 Task: Create a task  Create a feature for users to track their fitness and health data , assign it to team member softage.8@softage.net in the project WebTech and update the status of the task to  At Risk , set the priority of the task to Medium.
Action: Mouse moved to (58, 387)
Screenshot: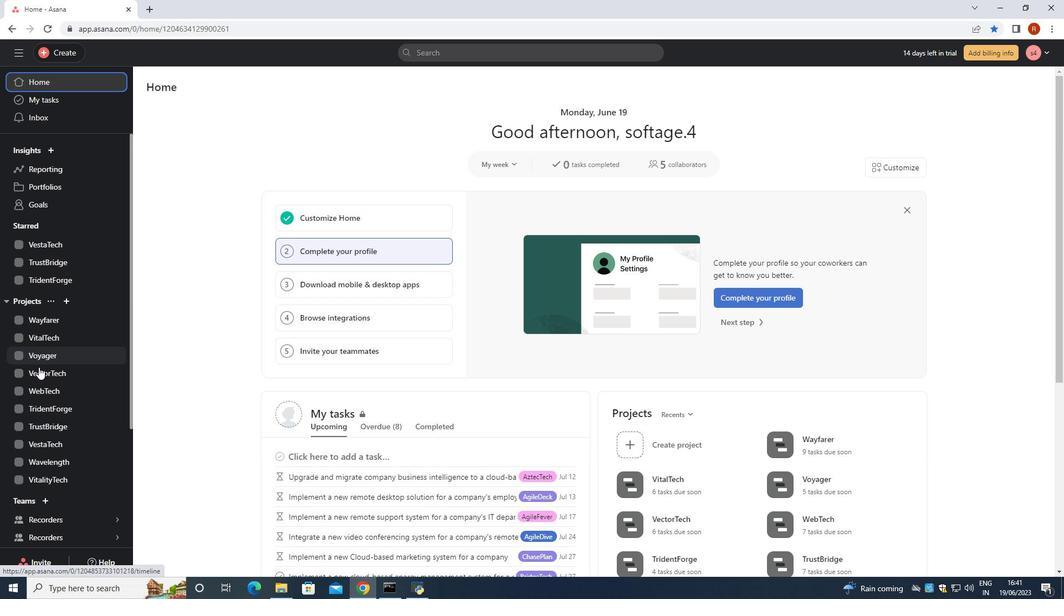 
Action: Mouse pressed left at (58, 387)
Screenshot: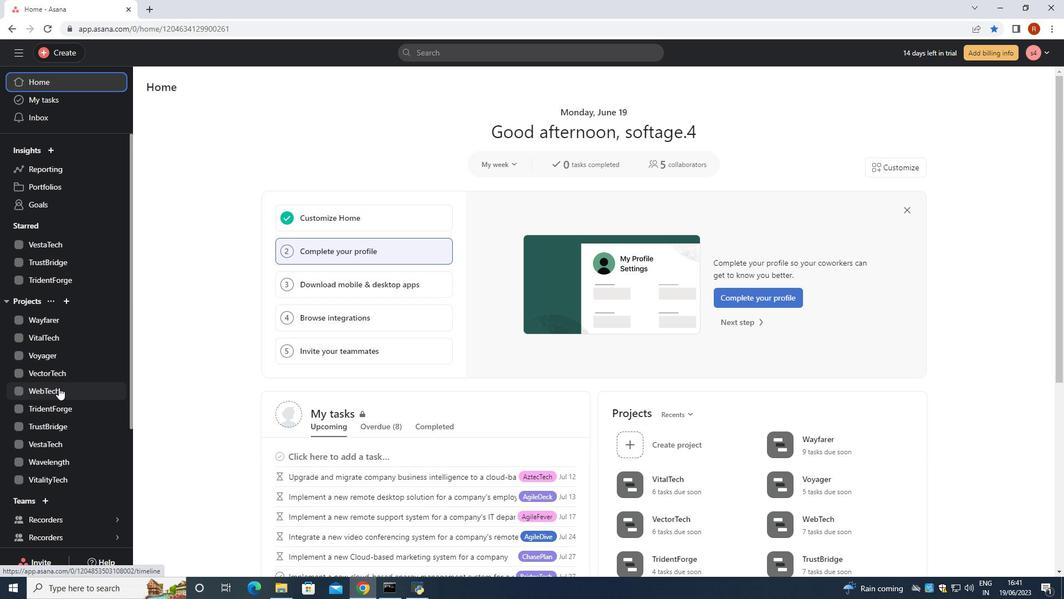 
Action: Mouse moved to (166, 135)
Screenshot: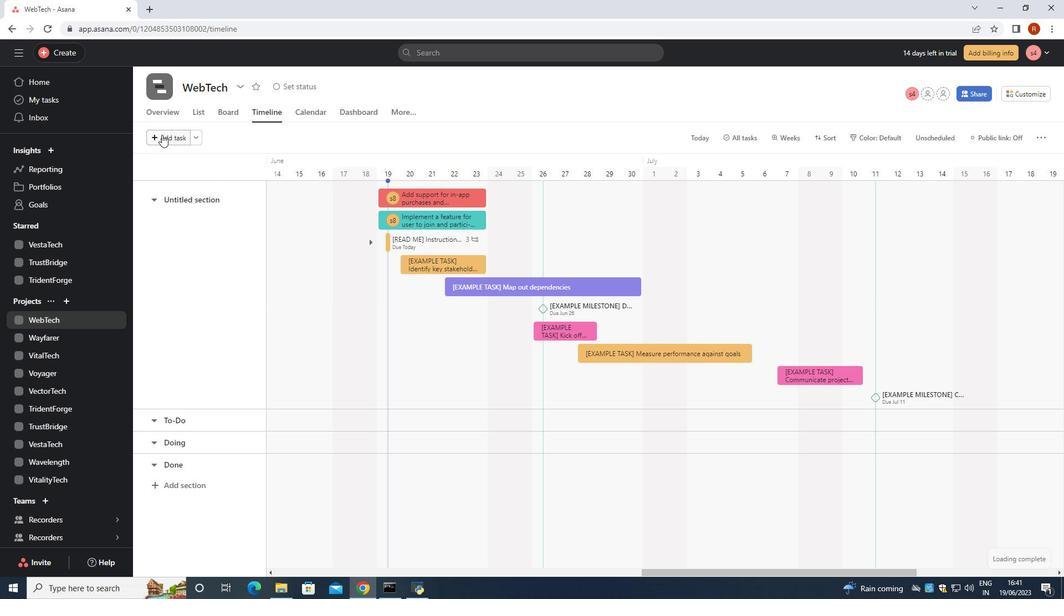 
Action: Mouse pressed left at (166, 135)
Screenshot: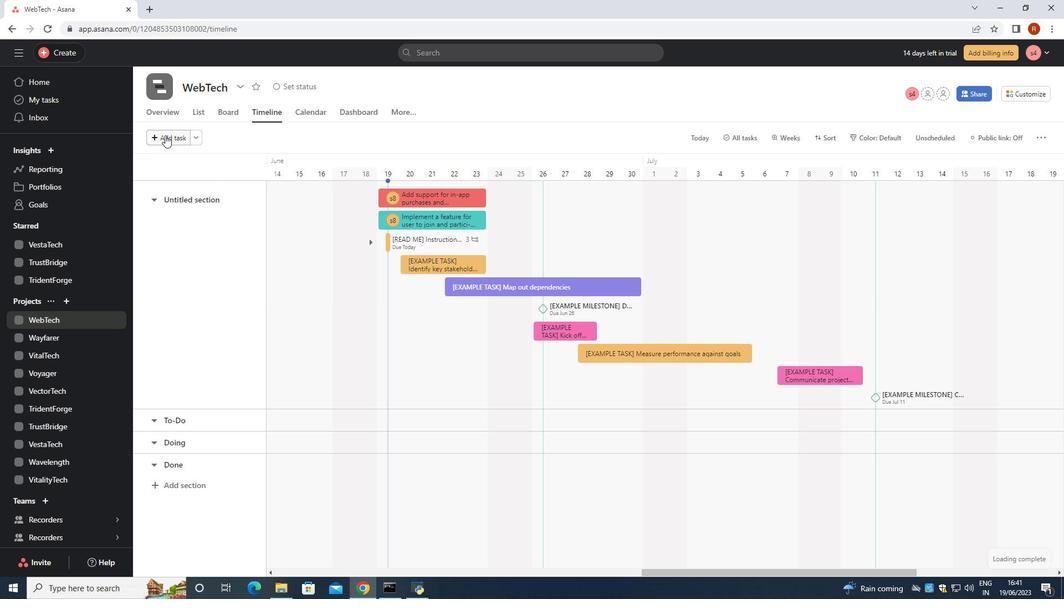 
Action: Mouse moved to (171, 140)
Screenshot: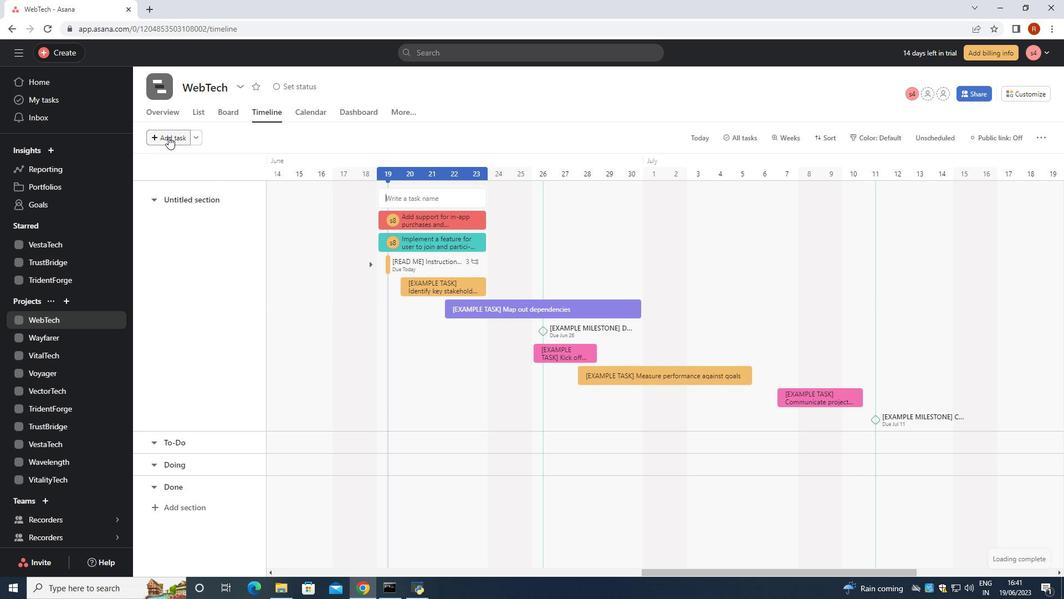 
Action: Key pressed <Key.shift>Create<Key.space>a<Key.space>feature<Key.space><Key.shift>for<Key.space>user<Key.space>to<Key.space>track<Key.space>their<Key.space>fitness<Key.space>and<Key.space>health<Key.space>data<Key.space><Key.enter>
Screenshot: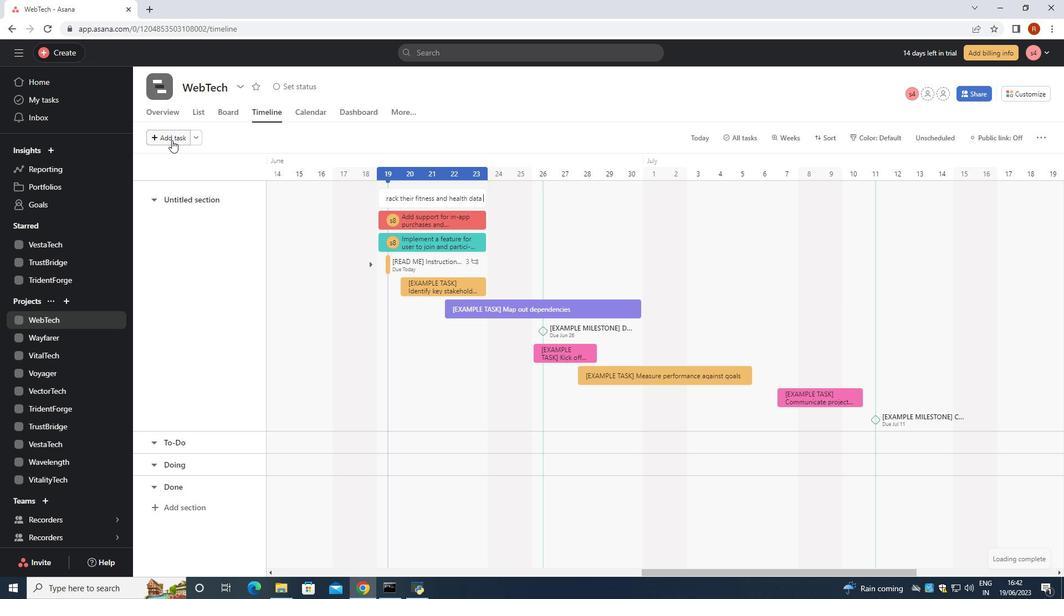 
Action: Mouse moved to (418, 207)
Screenshot: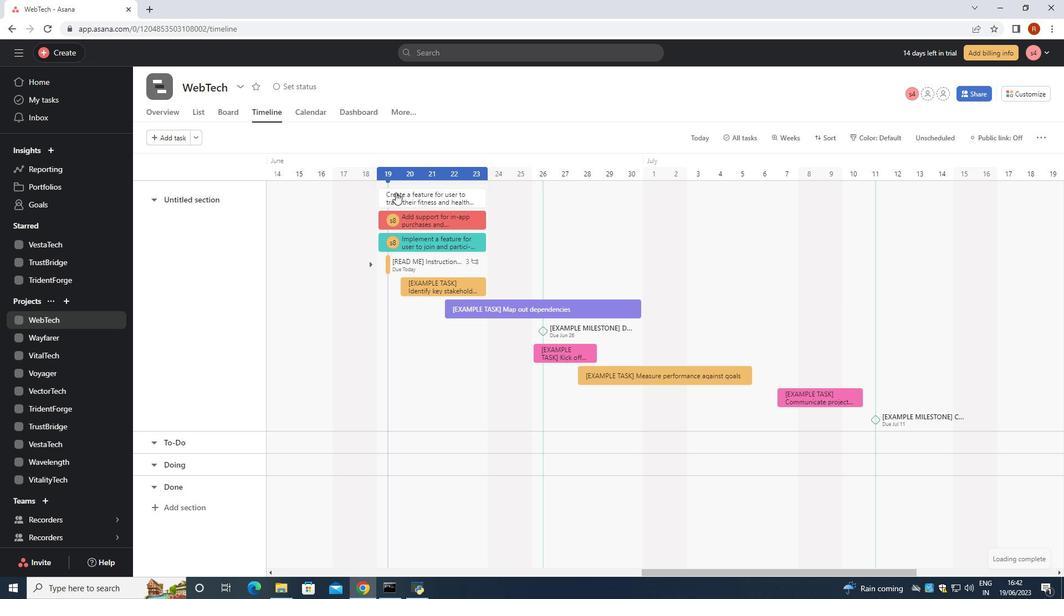 
Action: Mouse pressed right at (418, 207)
Screenshot: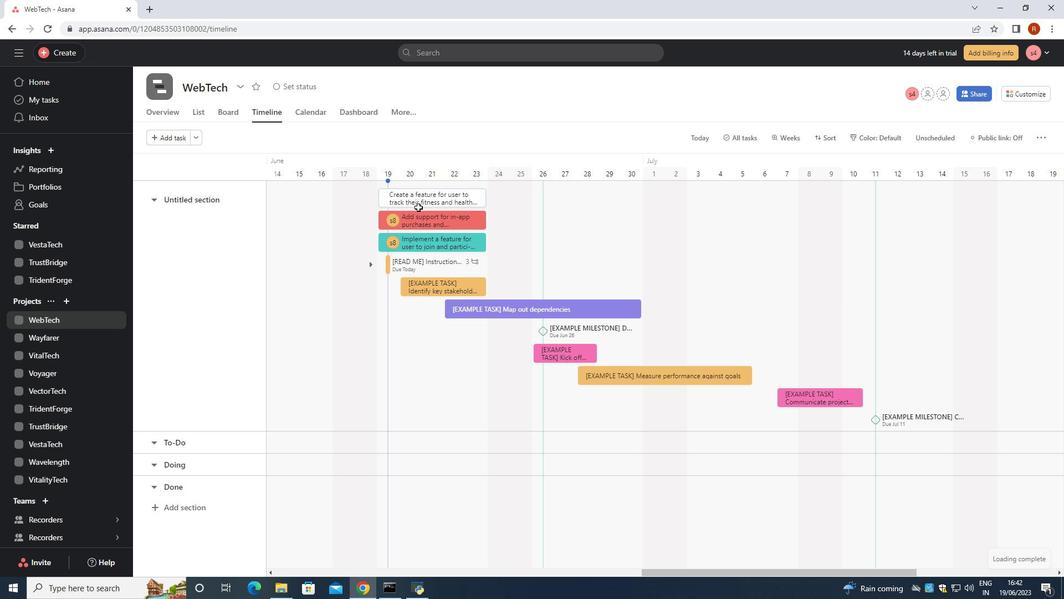 
Action: Mouse moved to (432, 192)
Screenshot: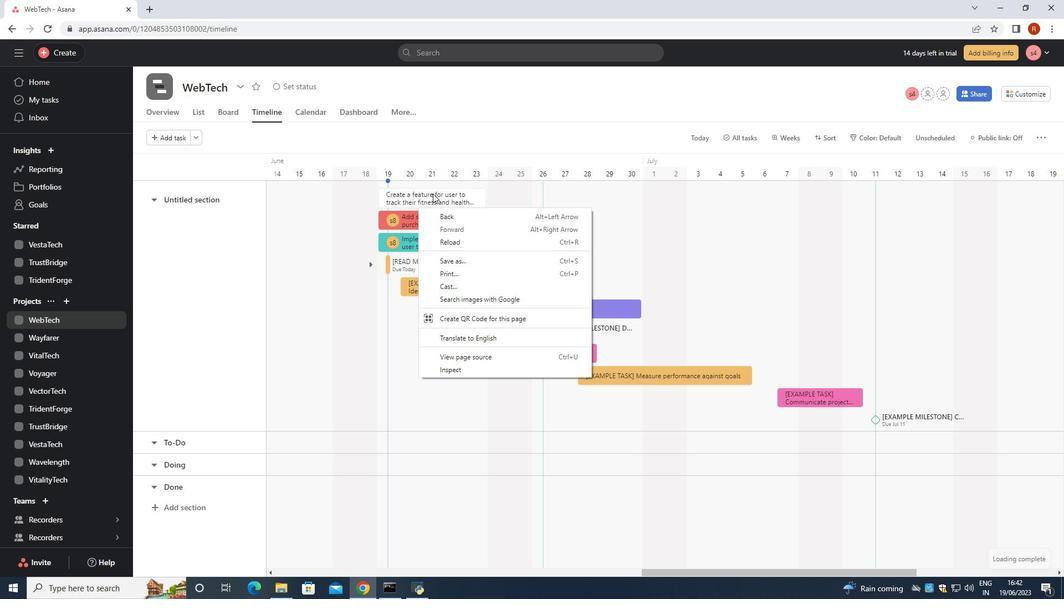
Action: Mouse pressed right at (432, 192)
Screenshot: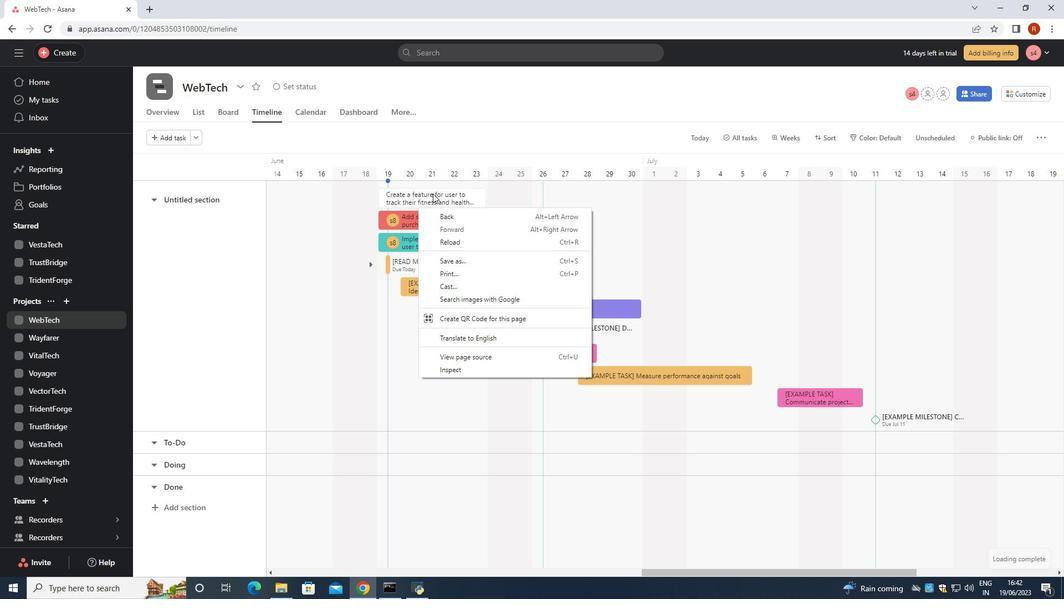 
Action: Mouse moved to (418, 197)
Screenshot: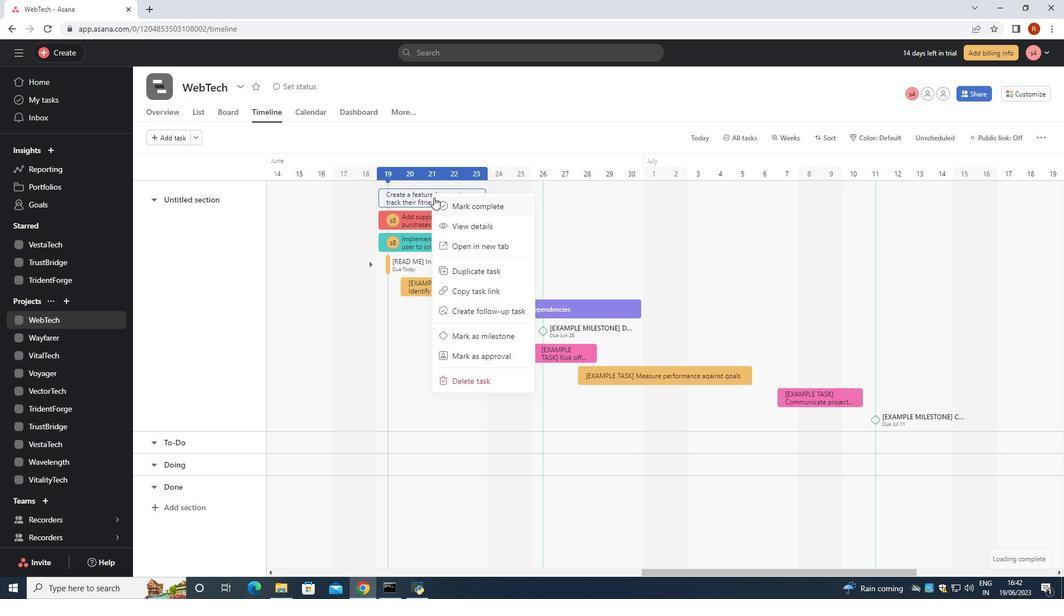 
Action: Mouse pressed left at (418, 197)
Screenshot: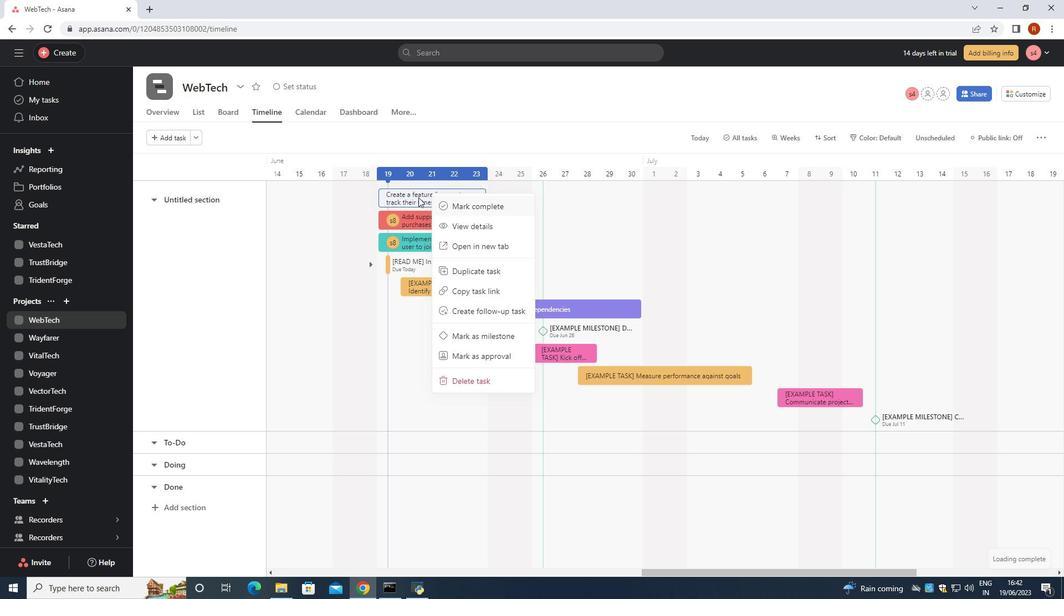 
Action: Mouse moved to (402, 190)
Screenshot: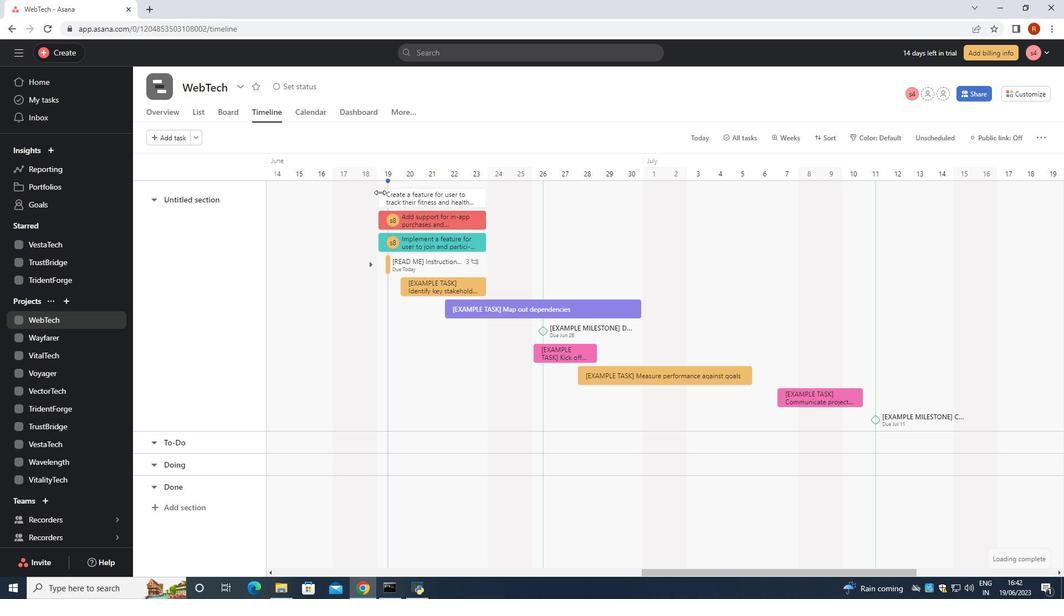 
Action: Mouse pressed left at (402, 190)
Screenshot: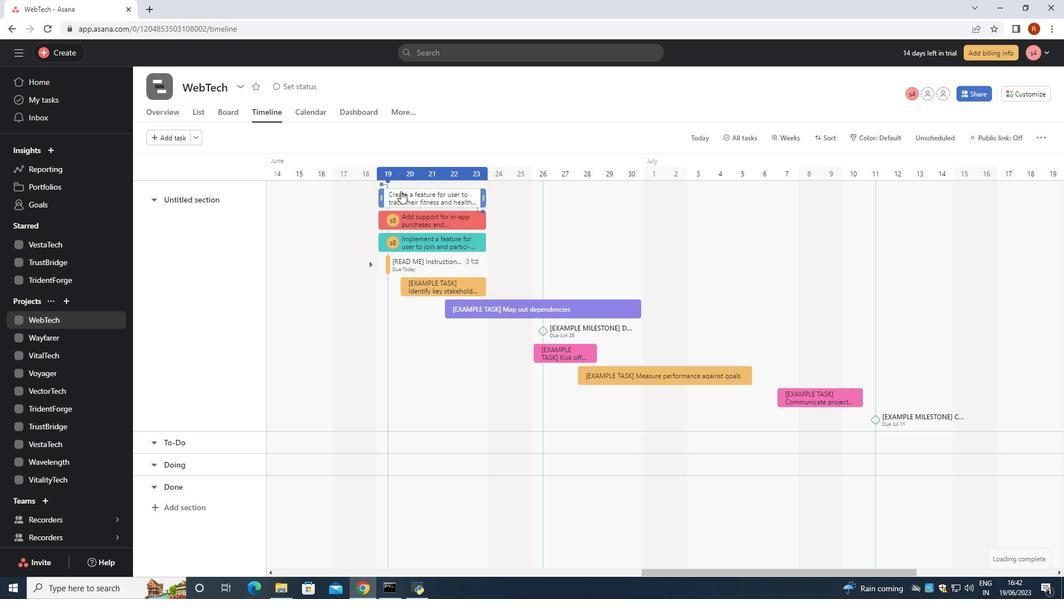 
Action: Mouse moved to (779, 212)
Screenshot: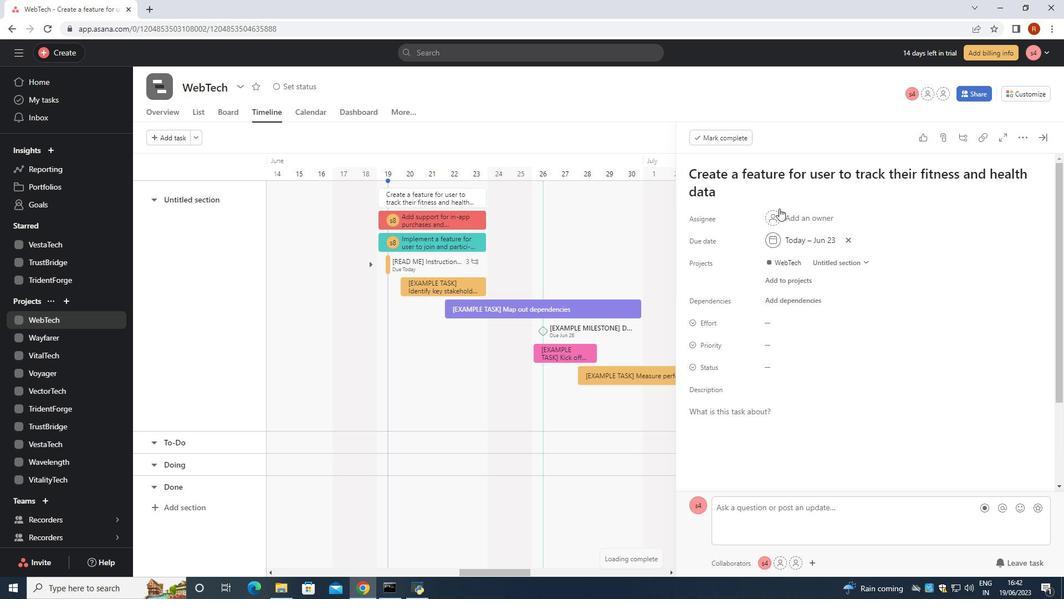 
Action: Mouse pressed left at (779, 212)
Screenshot: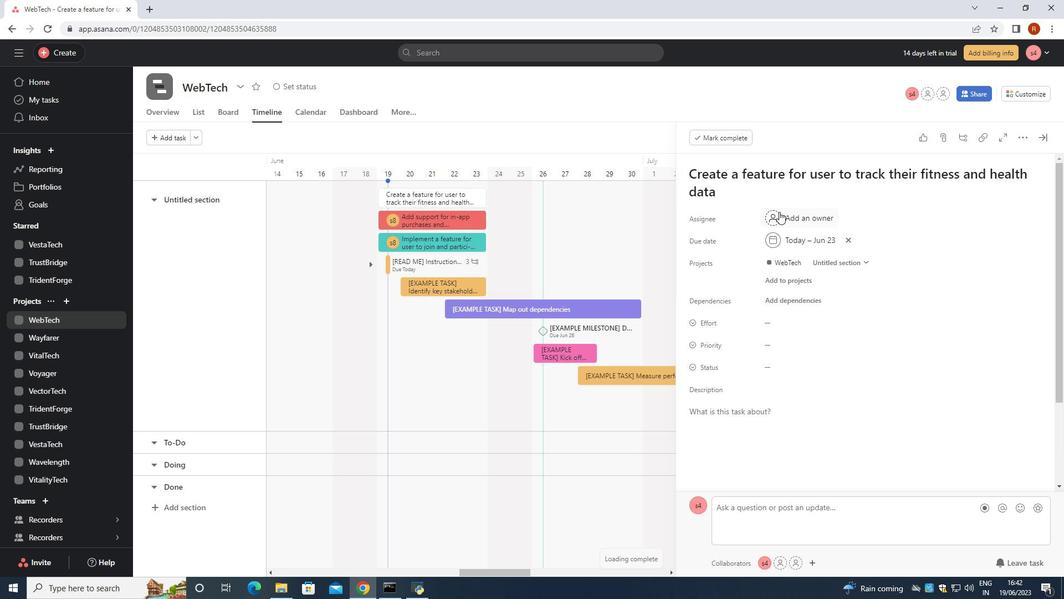 
Action: Mouse moved to (770, 222)
Screenshot: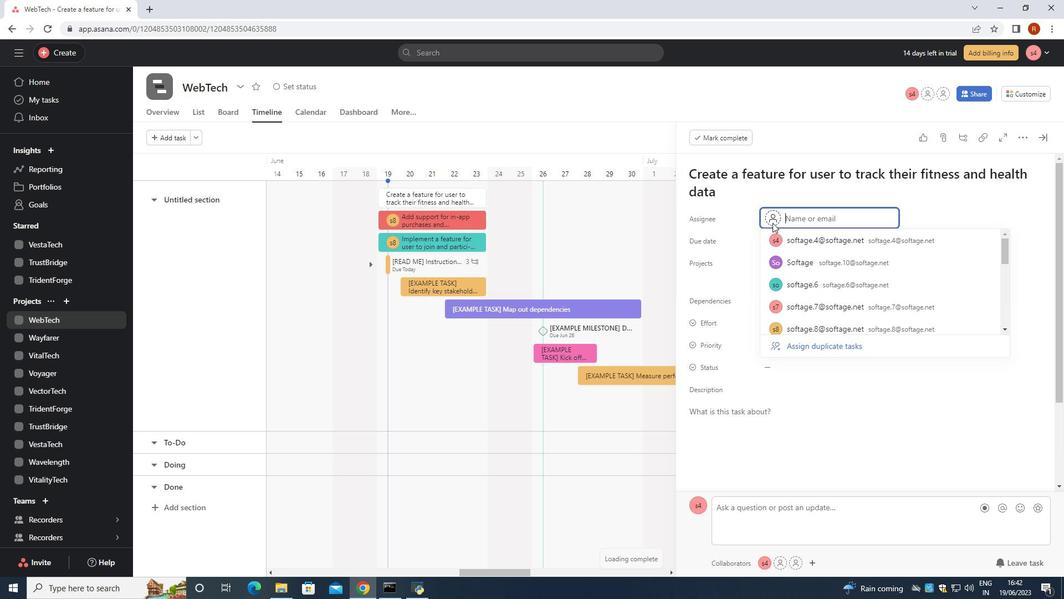 
Action: Key pressed <Key.shift>Sod<Key.backspace>ftage.8<Key.shift>@softga<Key.backspace><Key.backspace>age.net<Key.enter>
Screenshot: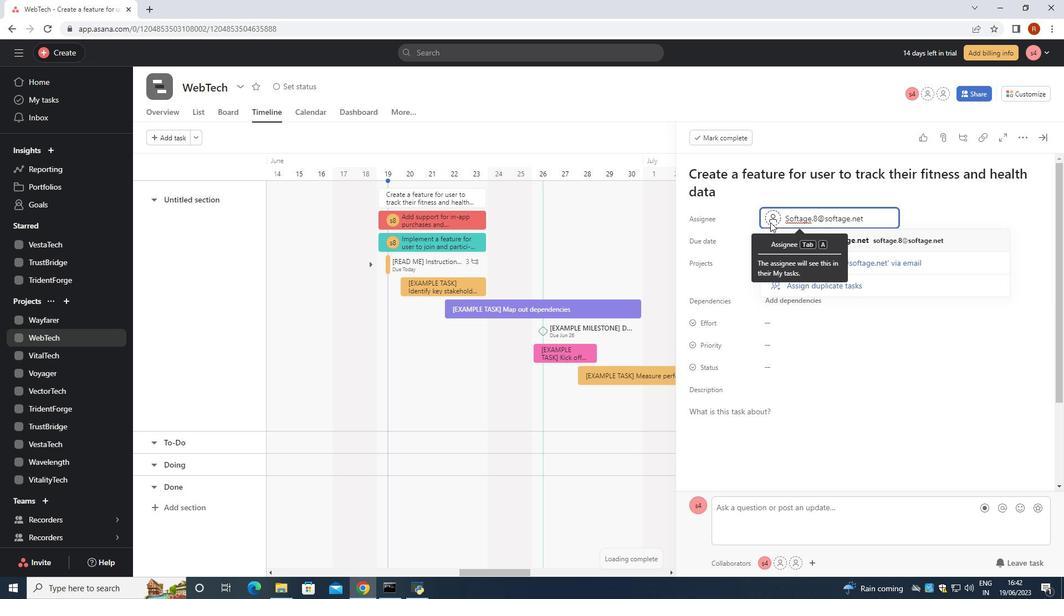 
Action: Mouse moved to (775, 367)
Screenshot: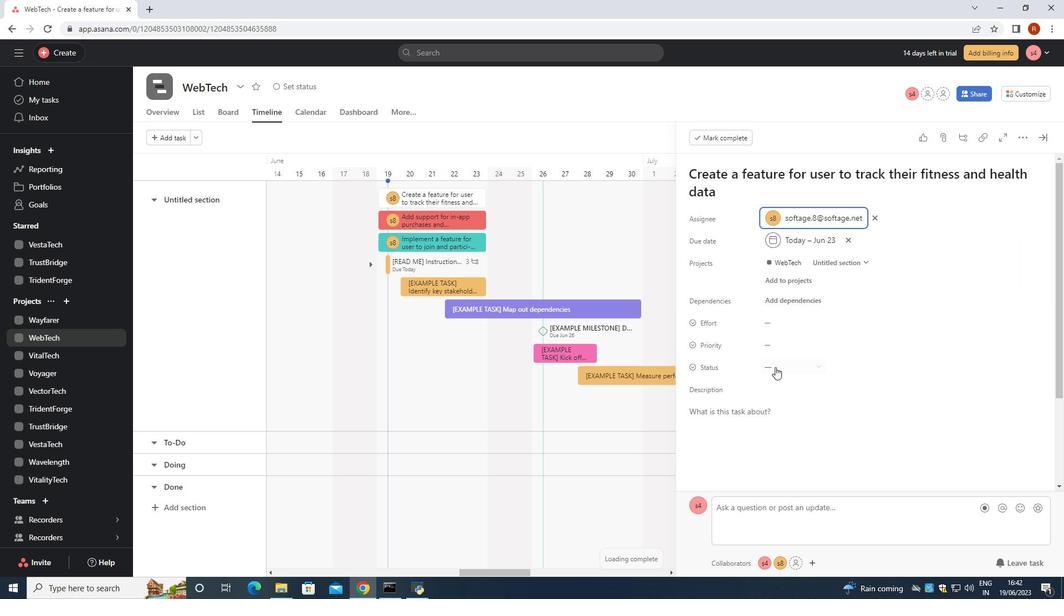 
Action: Mouse pressed left at (775, 367)
Screenshot: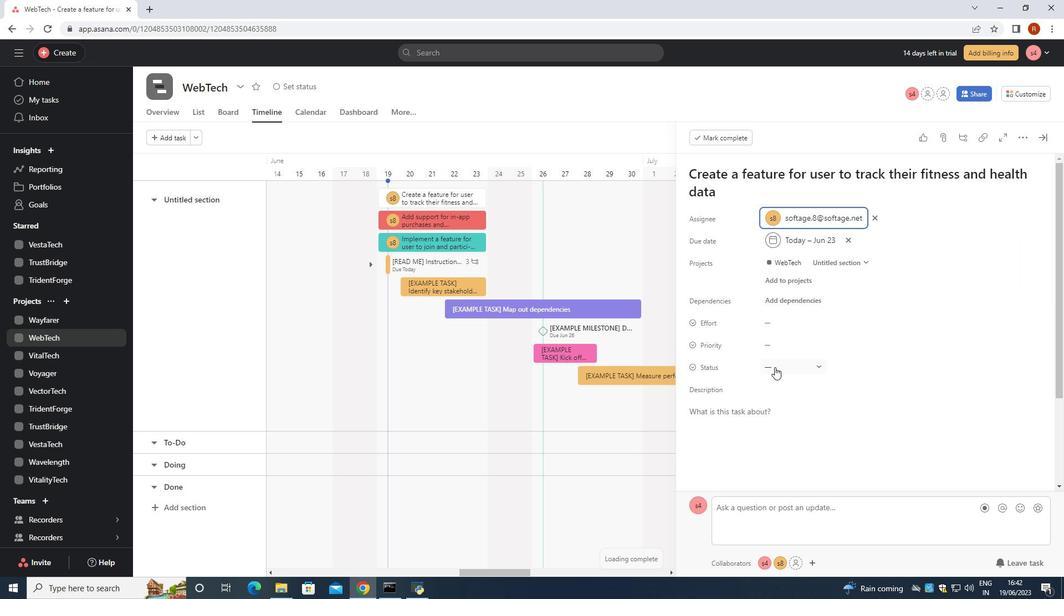 
Action: Mouse moved to (817, 428)
Screenshot: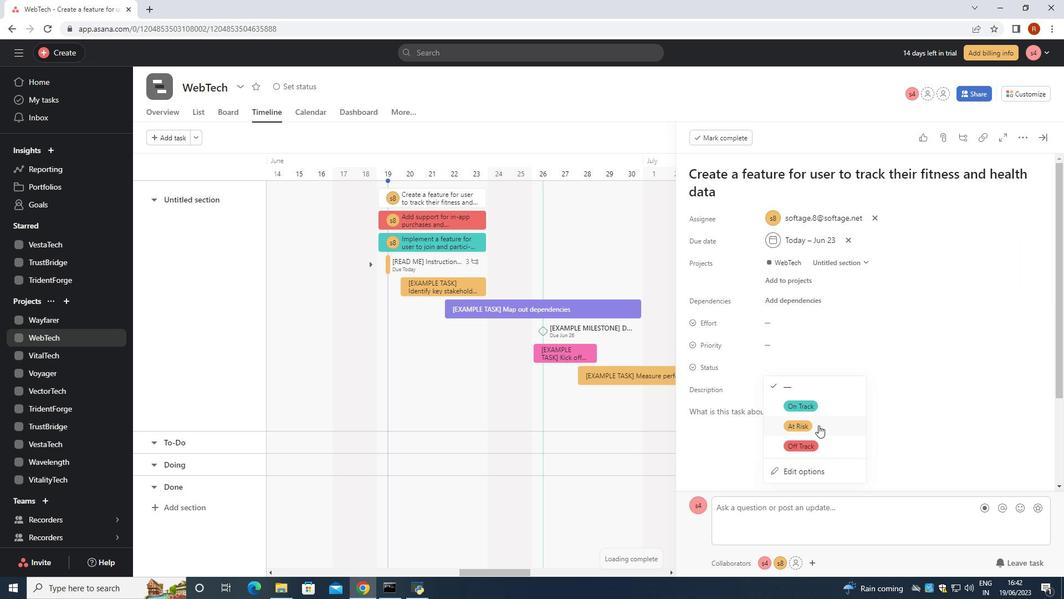 
Action: Mouse pressed left at (817, 428)
Screenshot: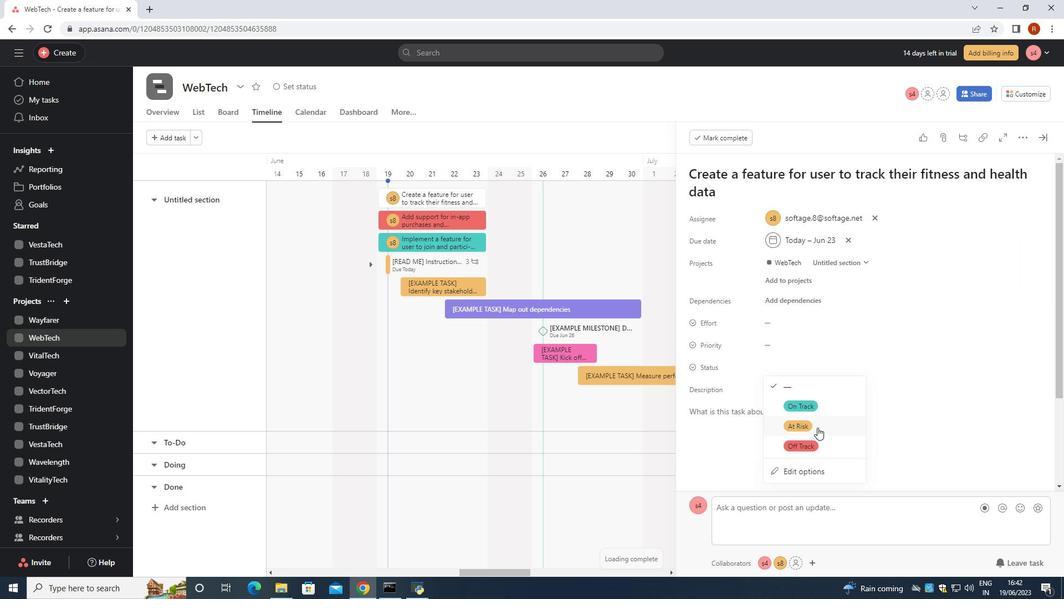 
Action: Mouse moved to (784, 350)
Screenshot: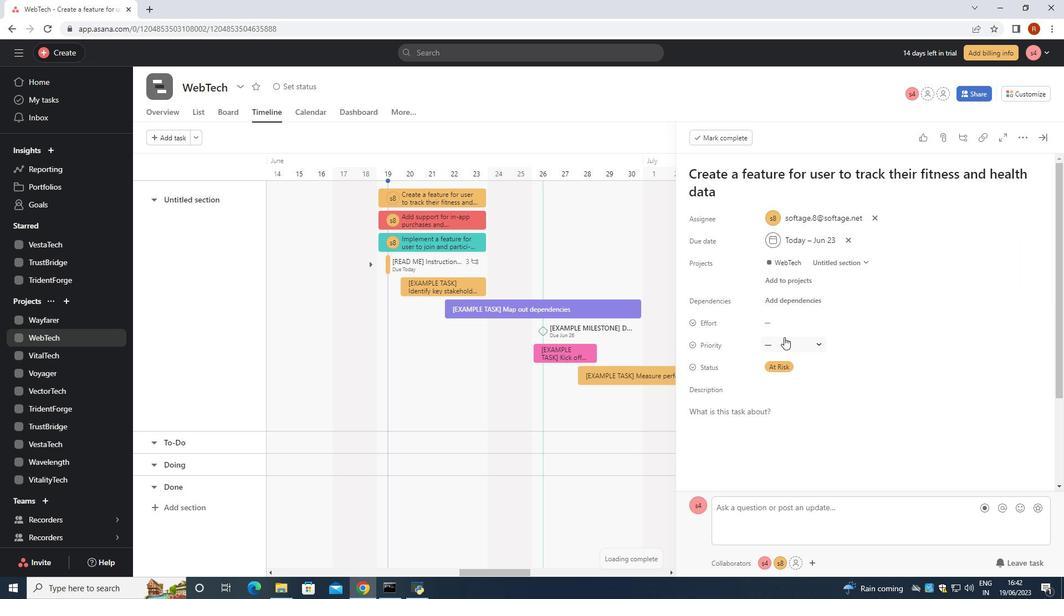 
Action: Mouse pressed left at (784, 350)
Screenshot: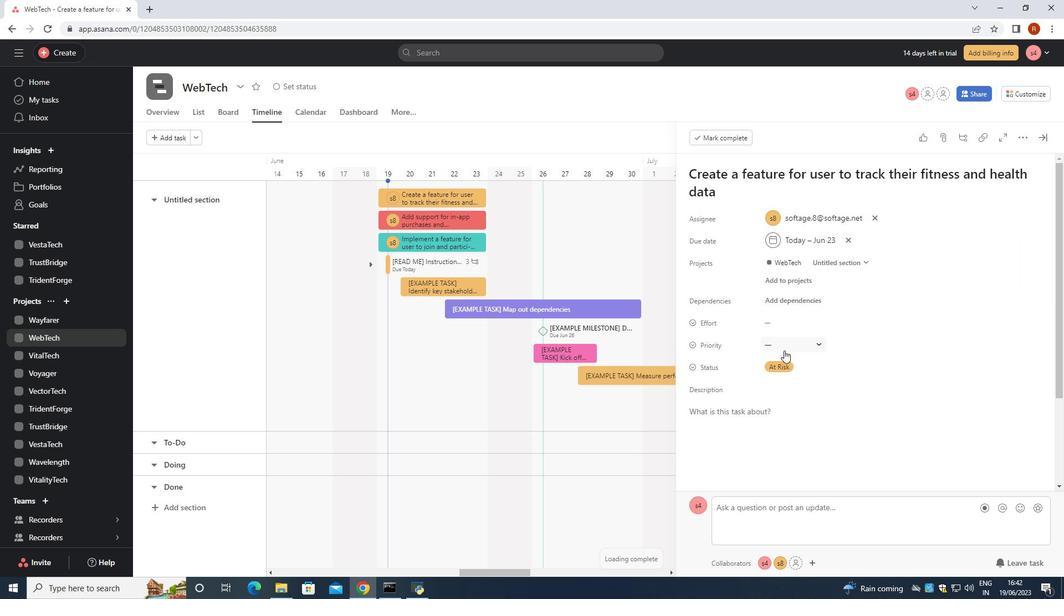
Action: Mouse moved to (811, 401)
Screenshot: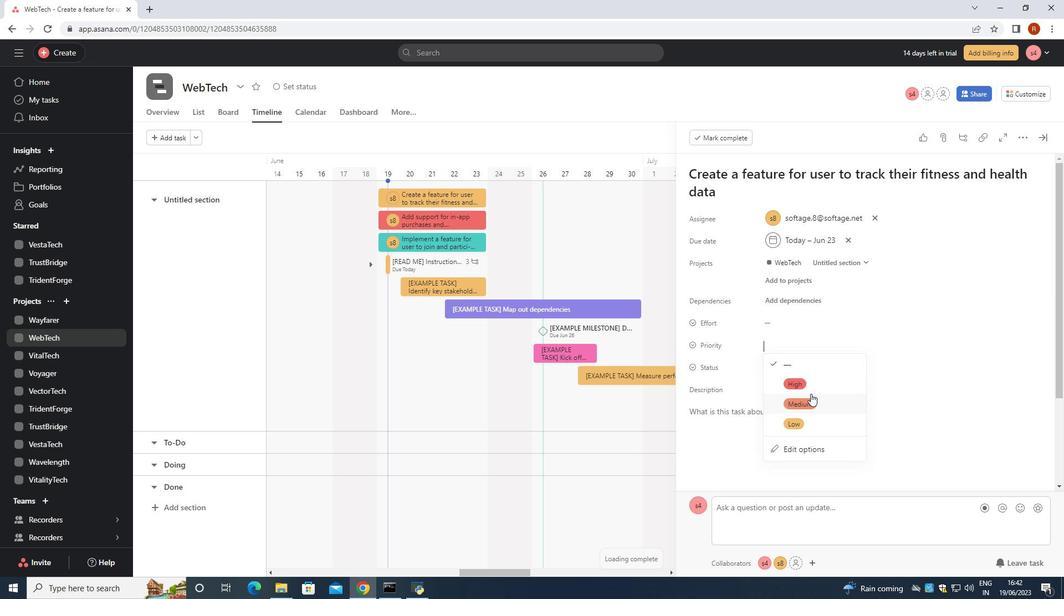 
Action: Mouse pressed left at (811, 401)
Screenshot: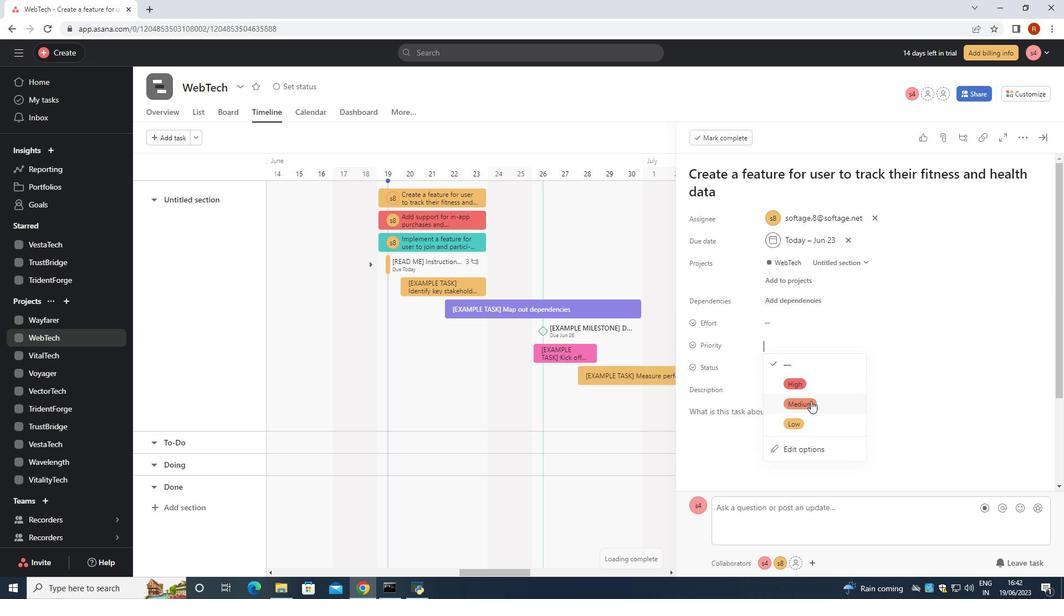 
Action: Mouse moved to (906, 298)
Screenshot: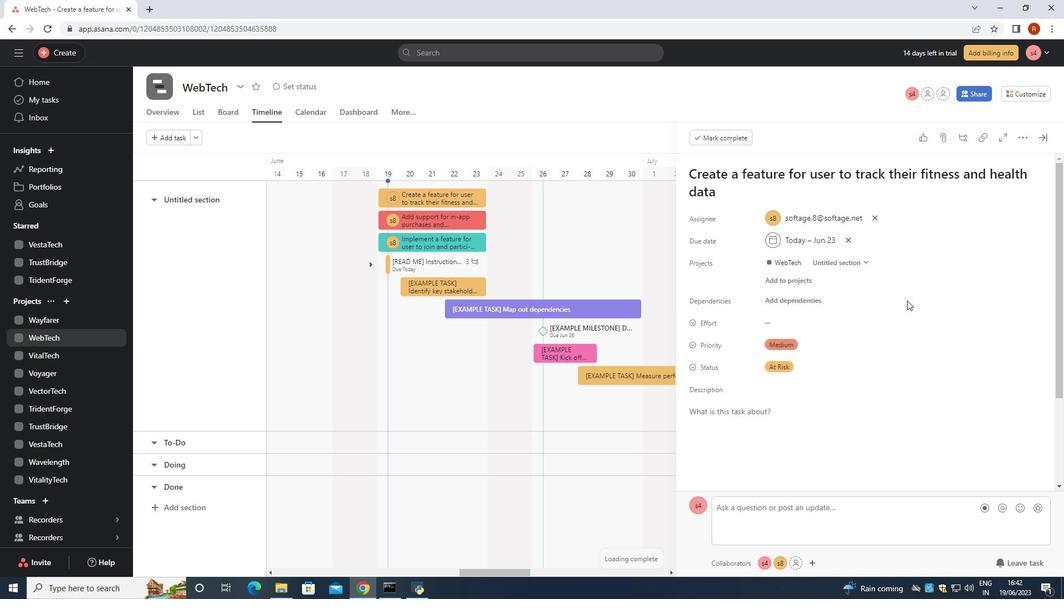 
